 Task: Enable keyboard shortcuts.
Action: Mouse moved to (899, 86)
Screenshot: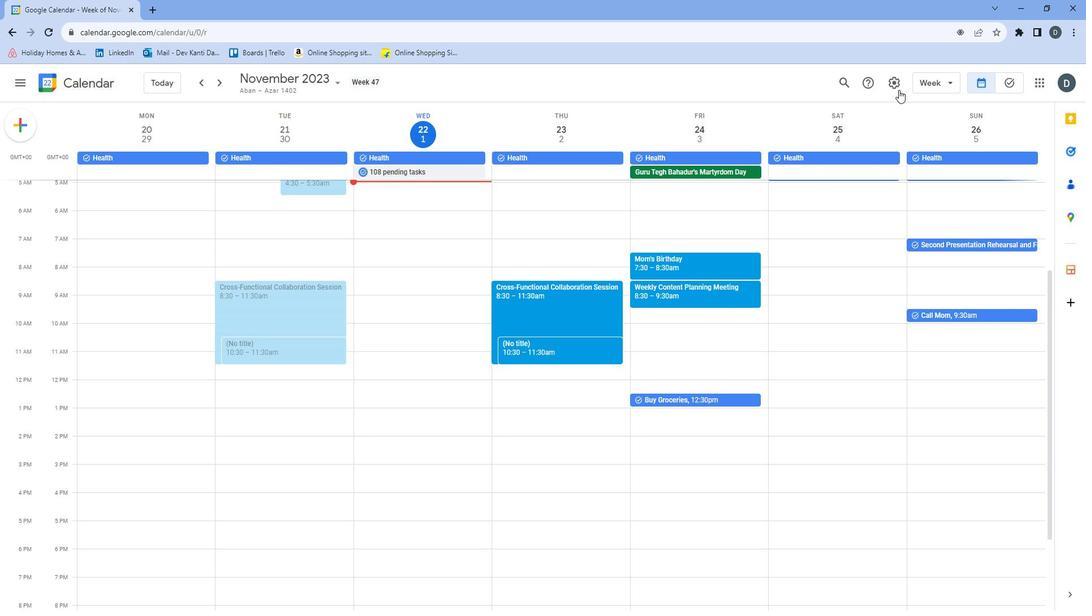 
Action: Mouse pressed left at (899, 86)
Screenshot: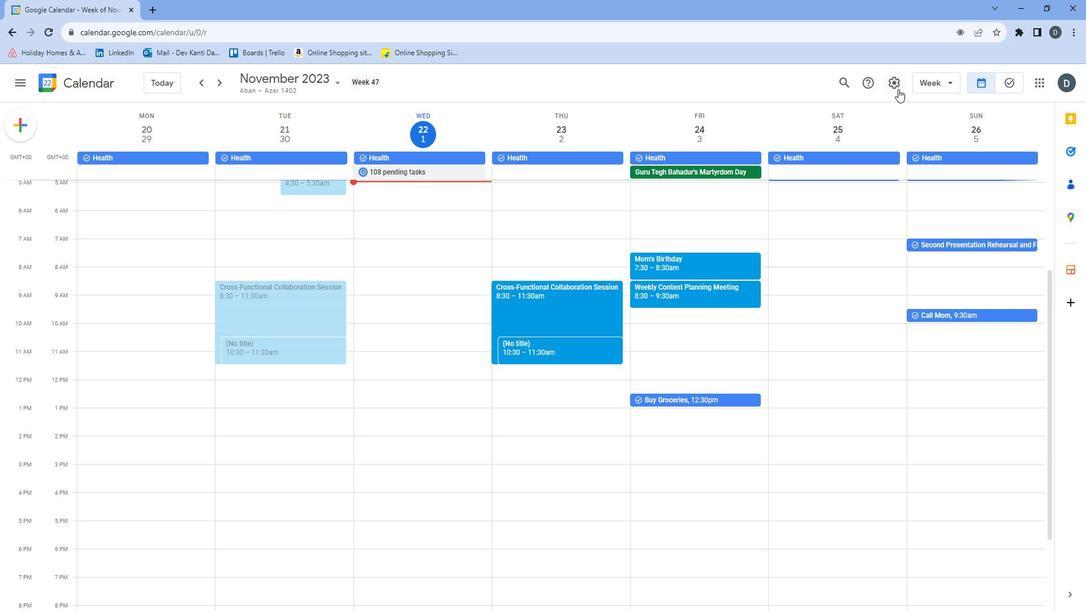 
Action: Mouse moved to (899, 98)
Screenshot: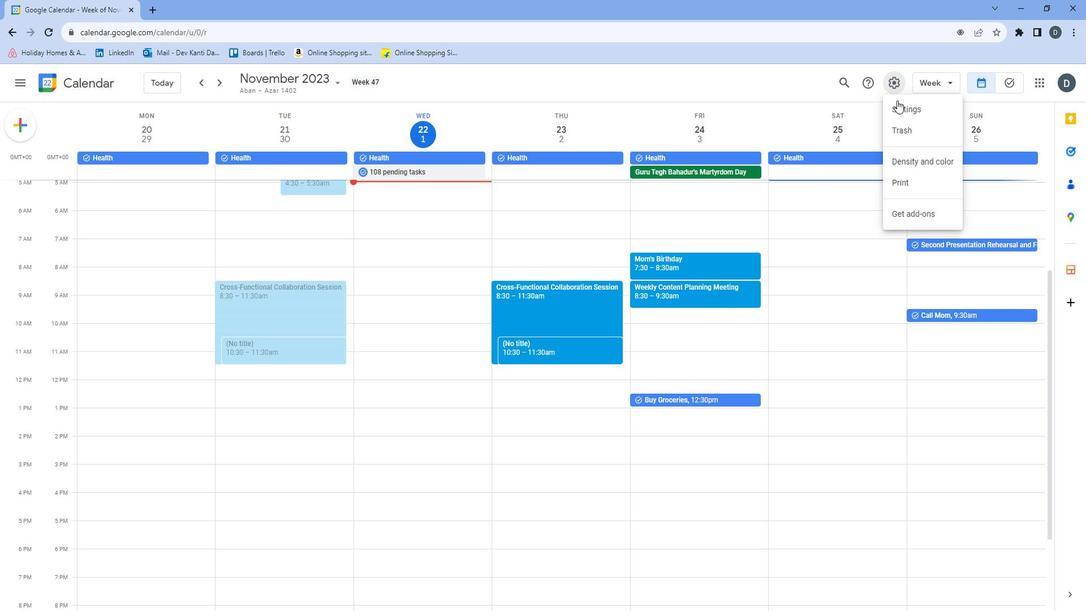 
Action: Mouse pressed left at (899, 98)
Screenshot: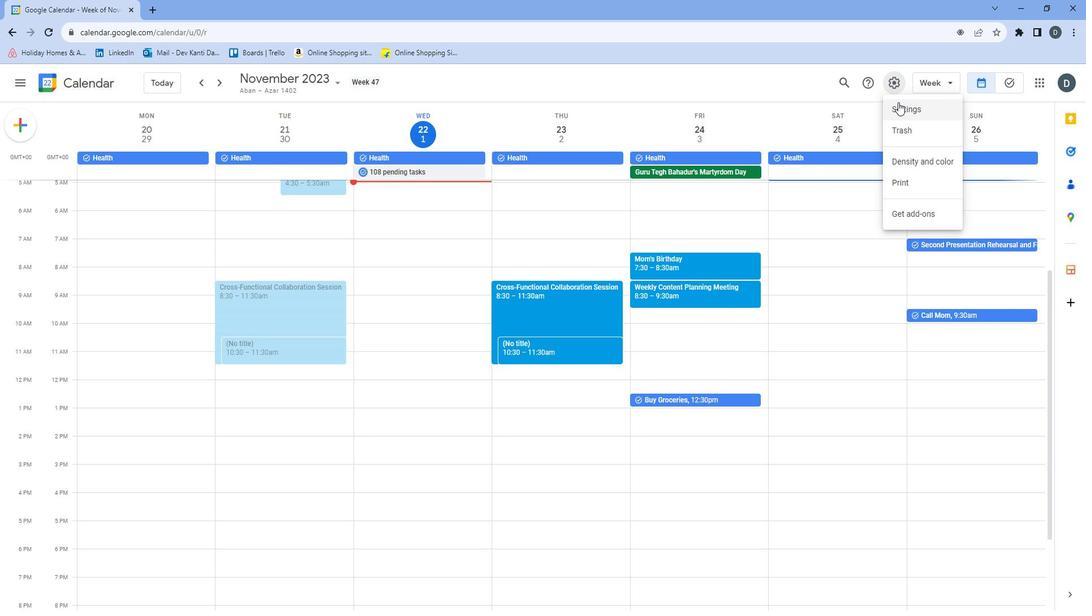 
Action: Mouse moved to (608, 255)
Screenshot: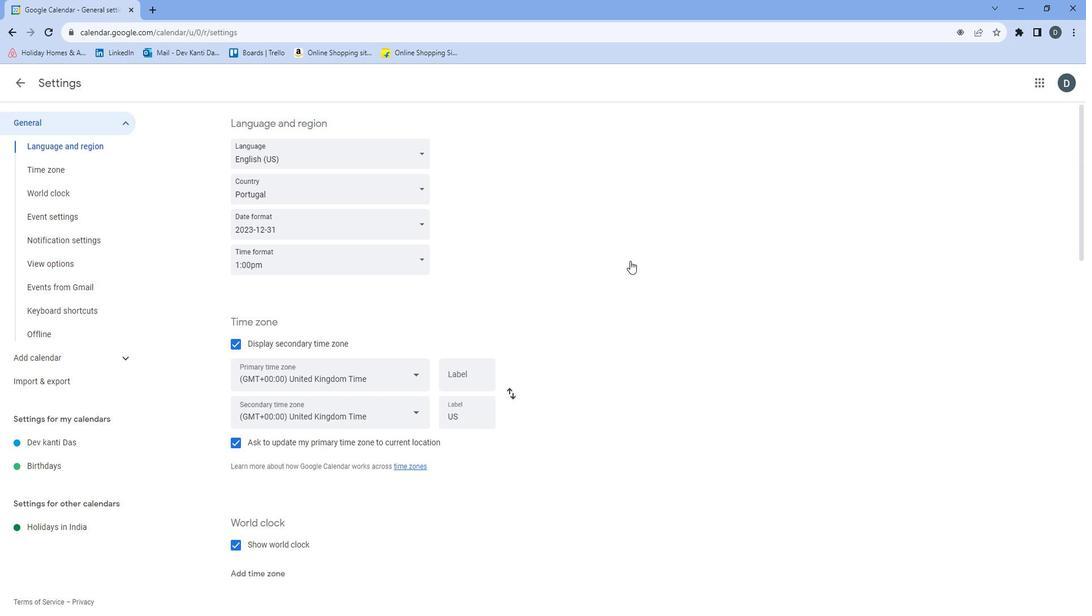 
Action: Mouse scrolled (608, 255) with delta (0, 0)
Screenshot: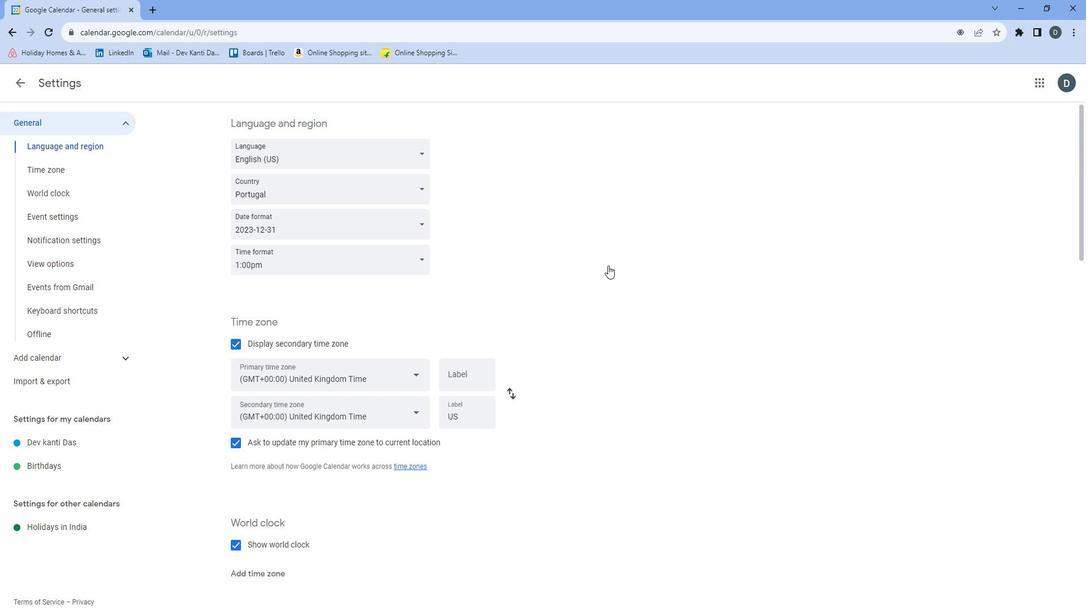 
Action: Mouse scrolled (608, 255) with delta (0, 0)
Screenshot: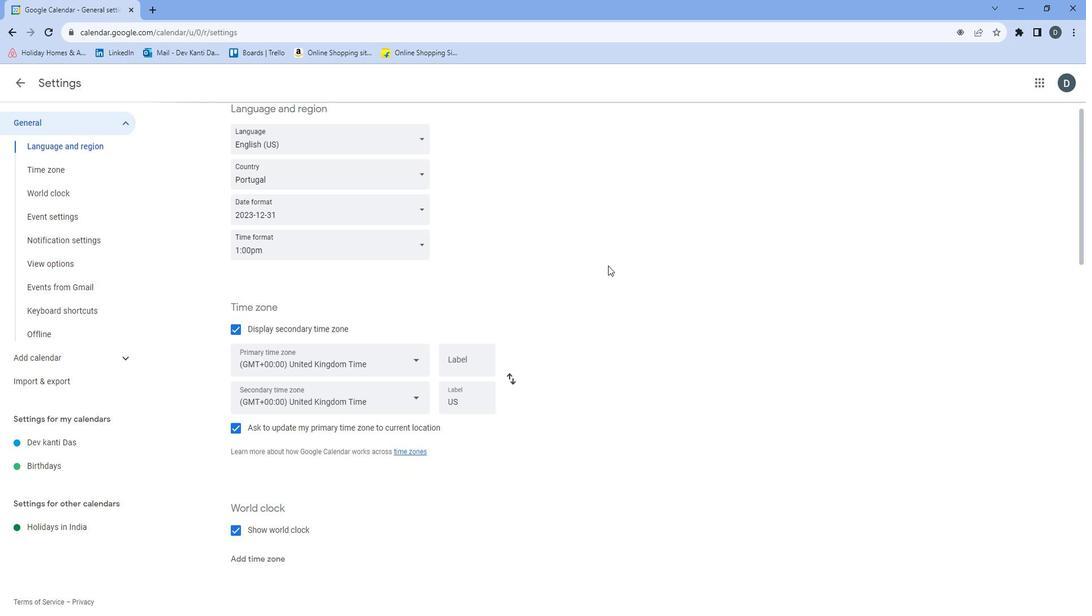 
Action: Mouse scrolled (608, 255) with delta (0, 0)
Screenshot: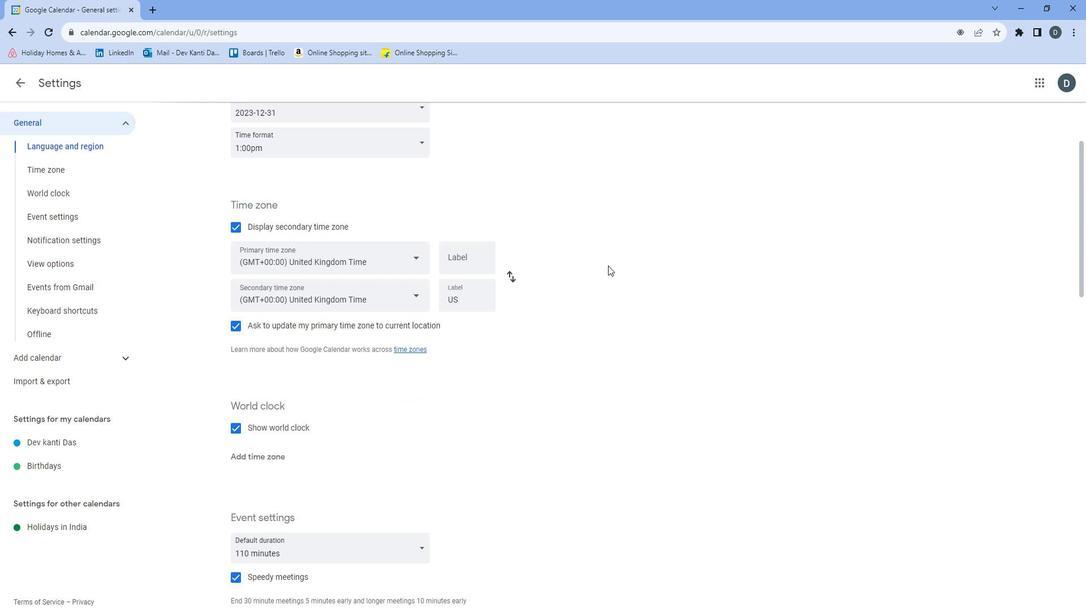 
Action: Mouse scrolled (608, 255) with delta (0, 0)
Screenshot: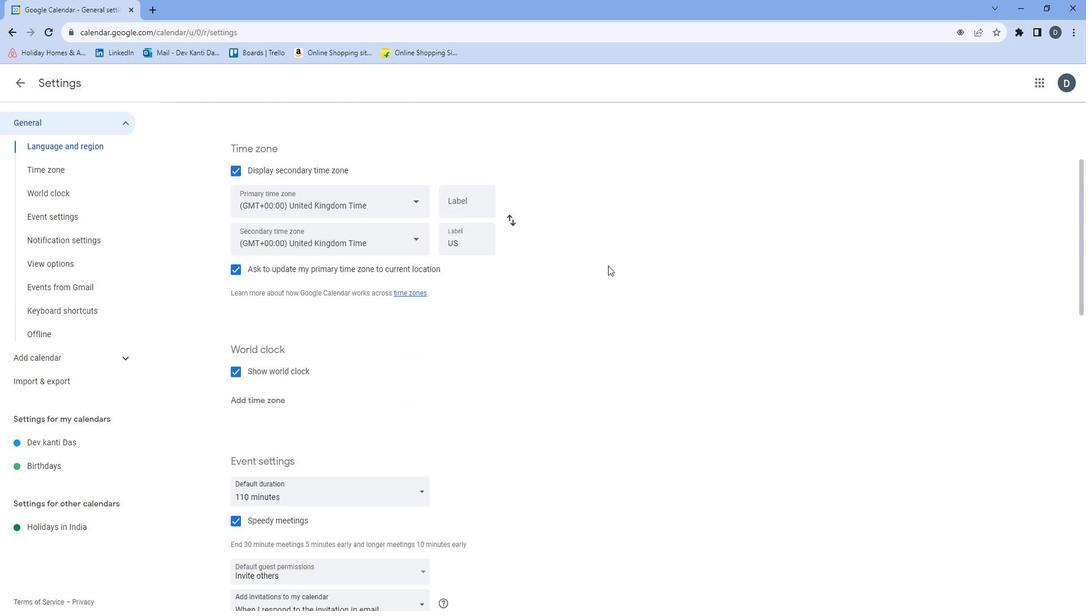 
Action: Mouse scrolled (608, 255) with delta (0, 0)
Screenshot: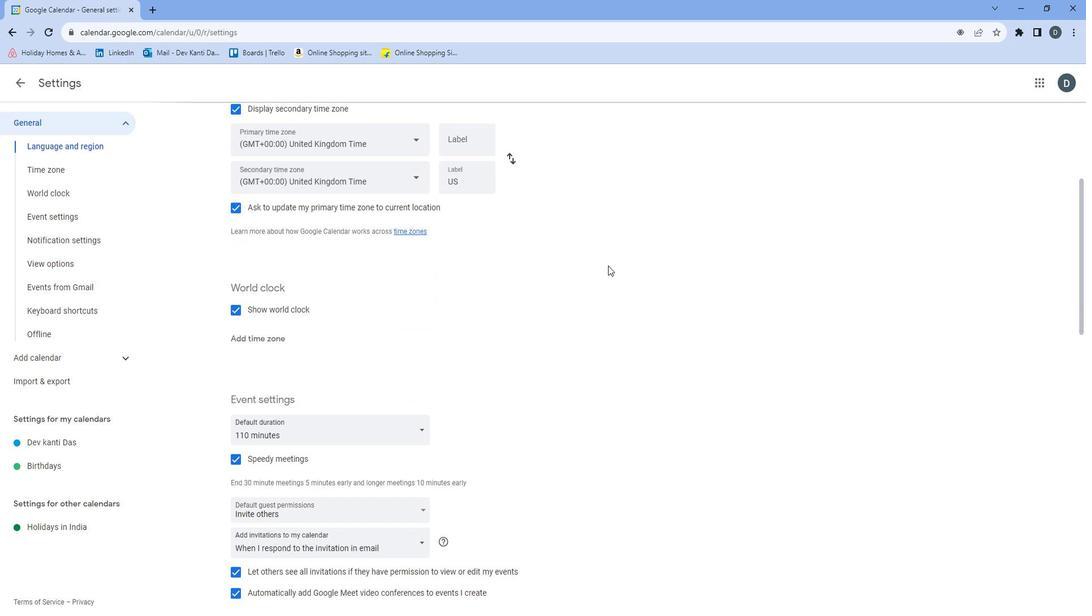 
Action: Mouse scrolled (608, 255) with delta (0, 0)
Screenshot: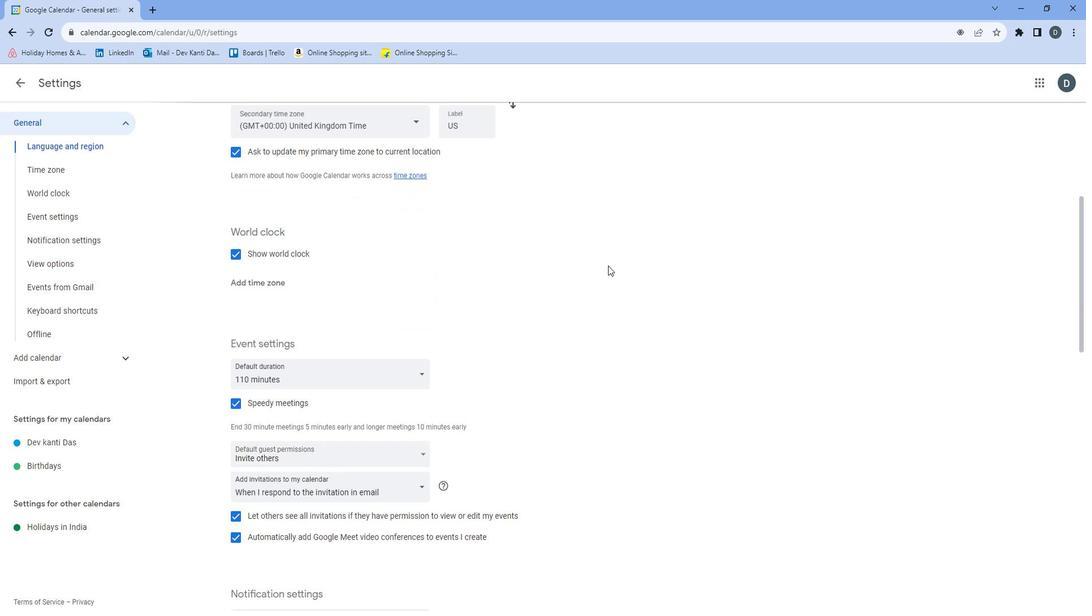 
Action: Mouse scrolled (608, 255) with delta (0, 0)
Screenshot: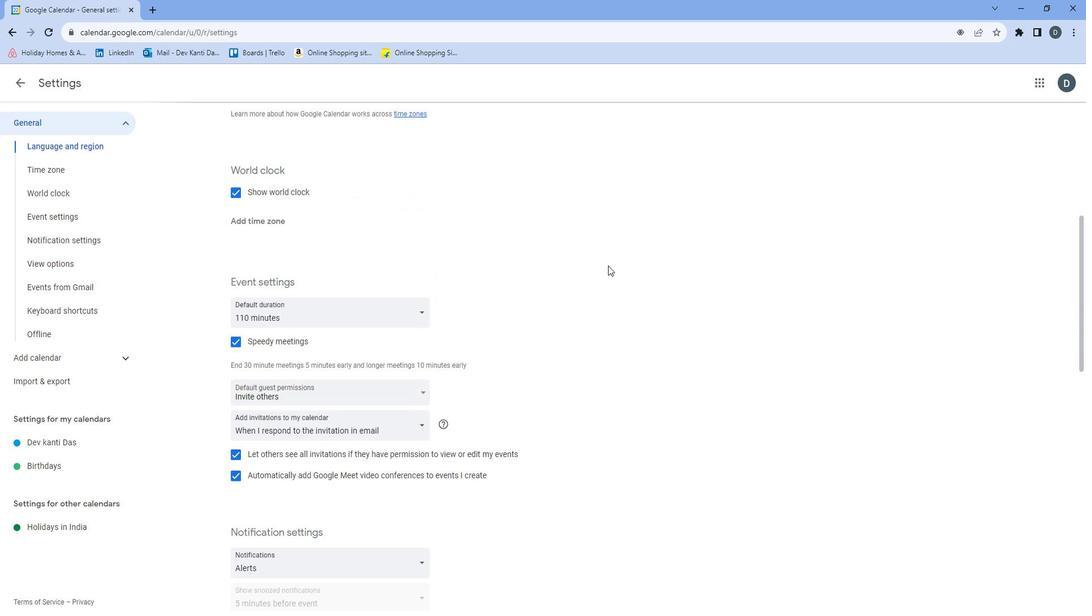 
Action: Mouse scrolled (608, 255) with delta (0, 0)
Screenshot: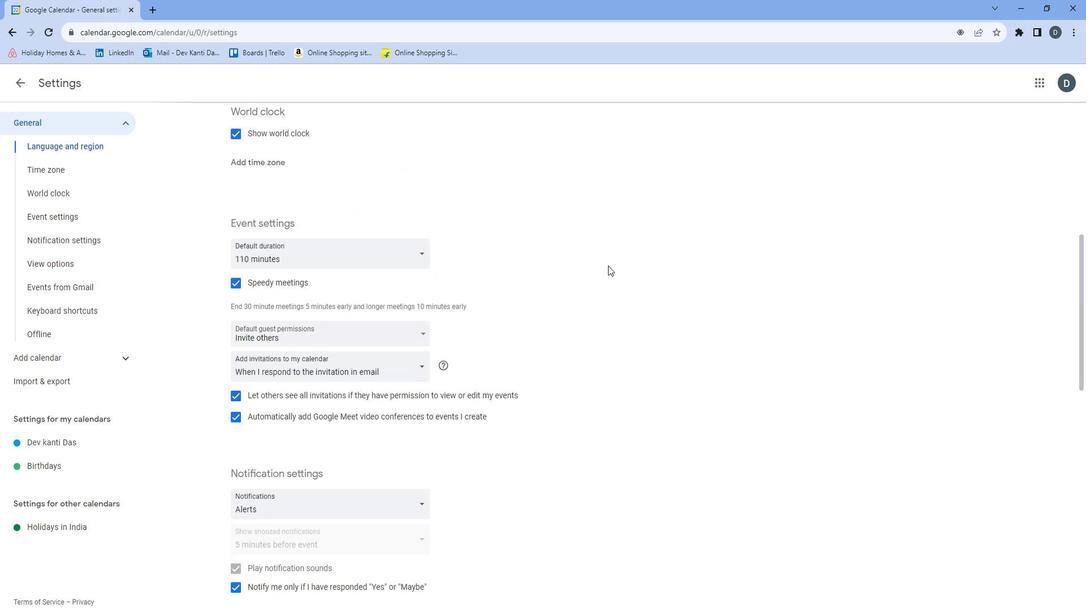 
Action: Mouse scrolled (608, 255) with delta (0, 0)
Screenshot: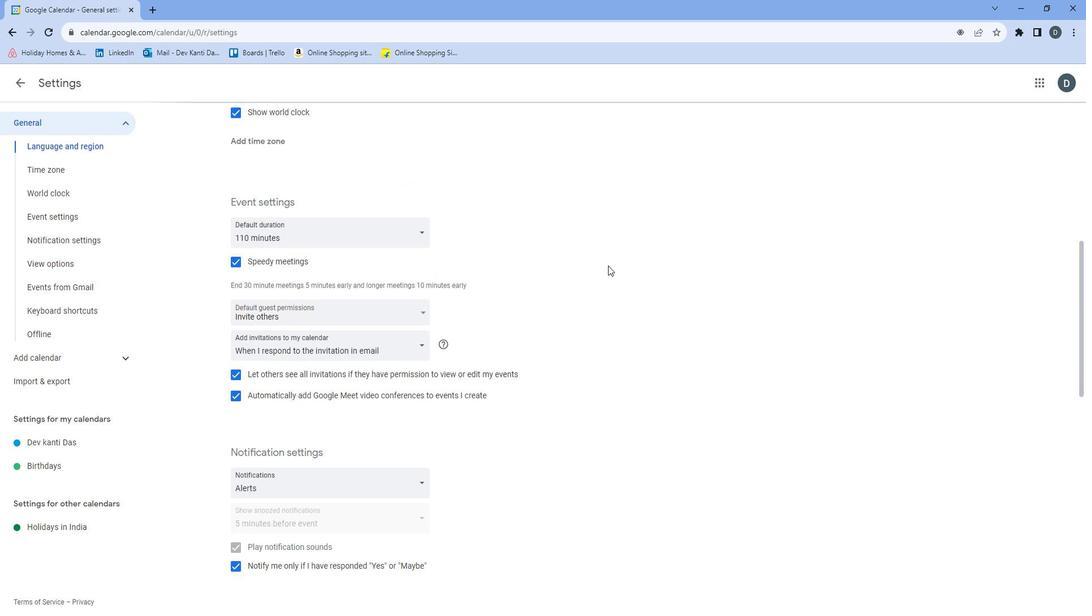 
Action: Mouse scrolled (608, 255) with delta (0, 0)
Screenshot: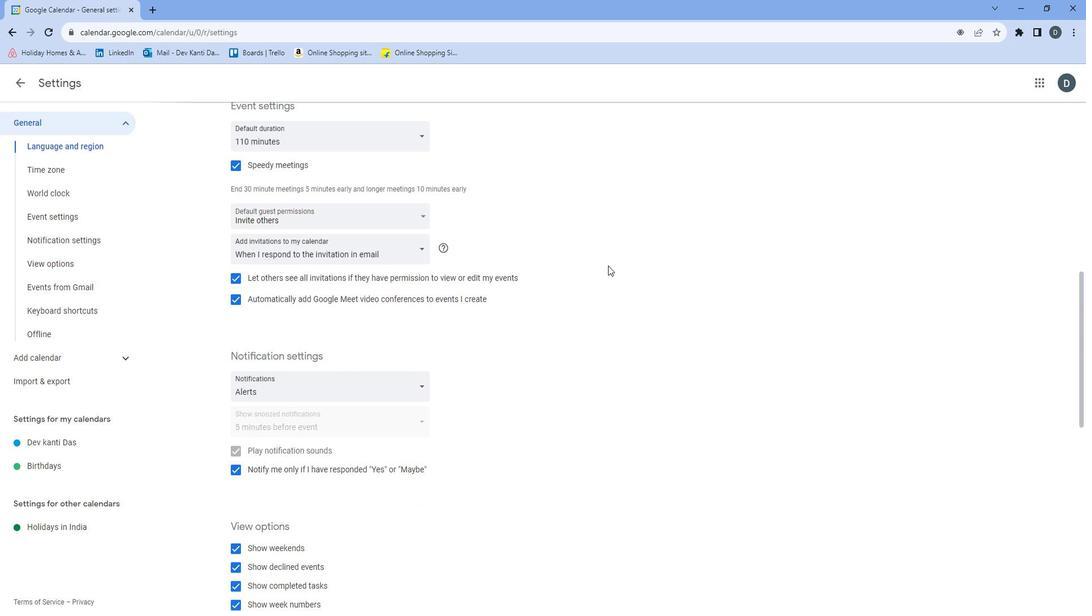 
Action: Mouse scrolled (608, 255) with delta (0, 0)
Screenshot: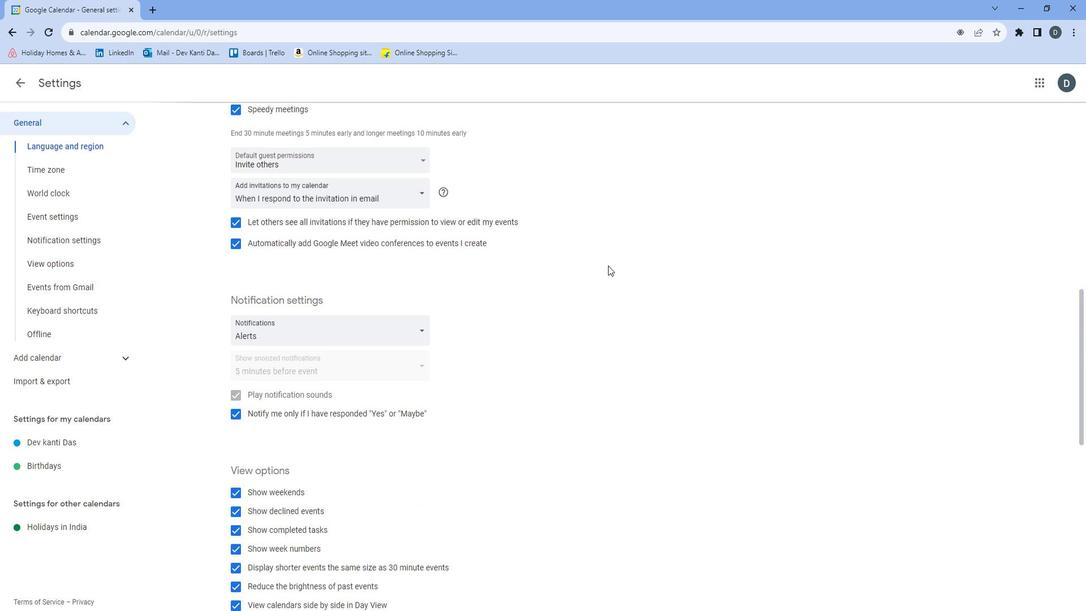 
Action: Mouse scrolled (608, 255) with delta (0, 0)
Screenshot: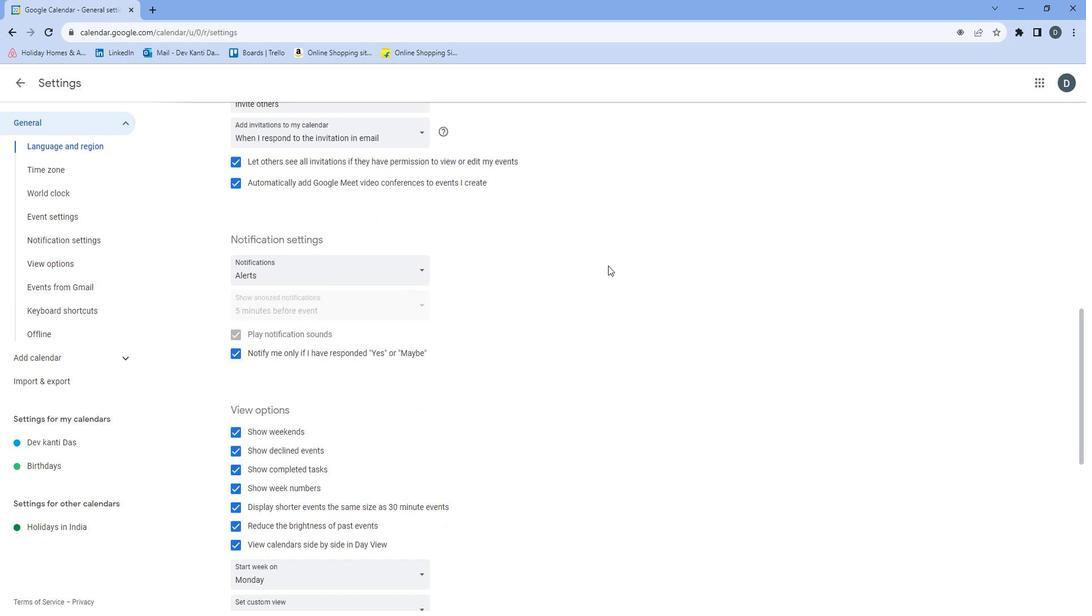 
Action: Mouse scrolled (608, 255) with delta (0, 0)
Screenshot: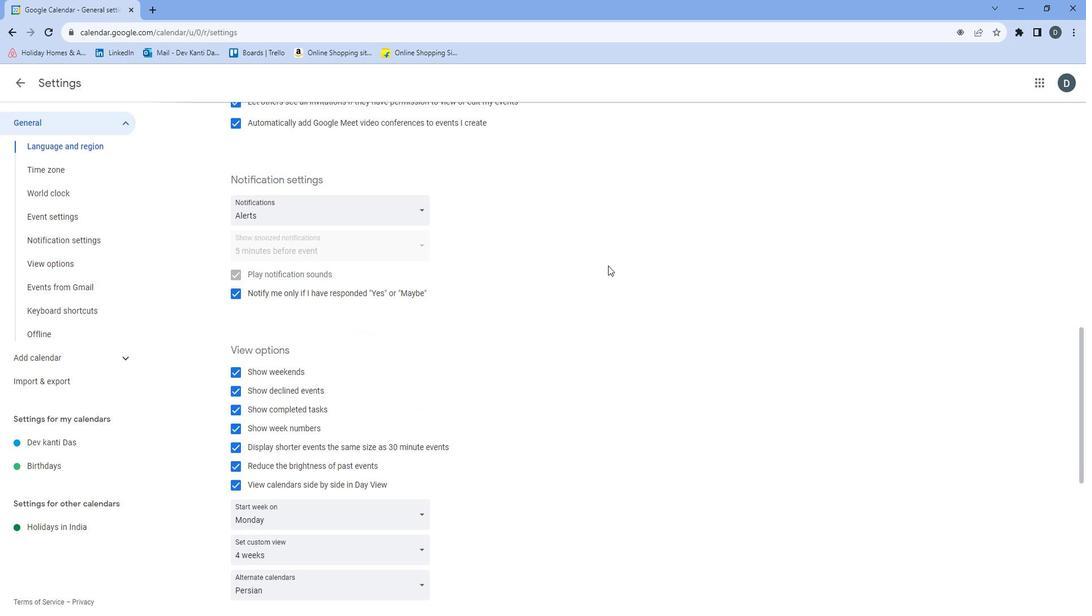 
Action: Mouse scrolled (608, 255) with delta (0, 0)
Screenshot: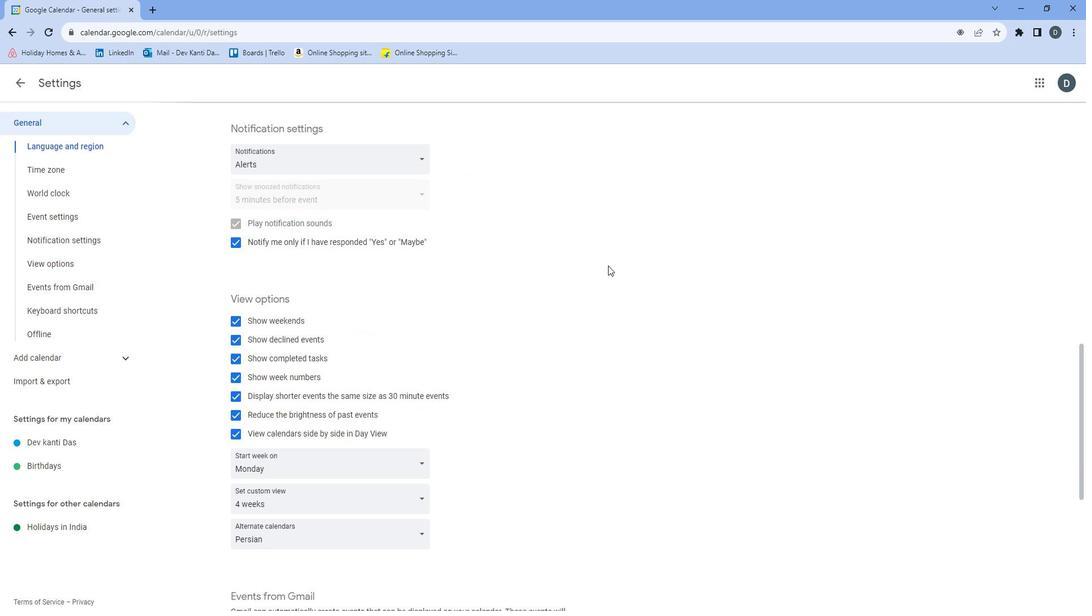 
Action: Mouse scrolled (608, 255) with delta (0, 0)
Screenshot: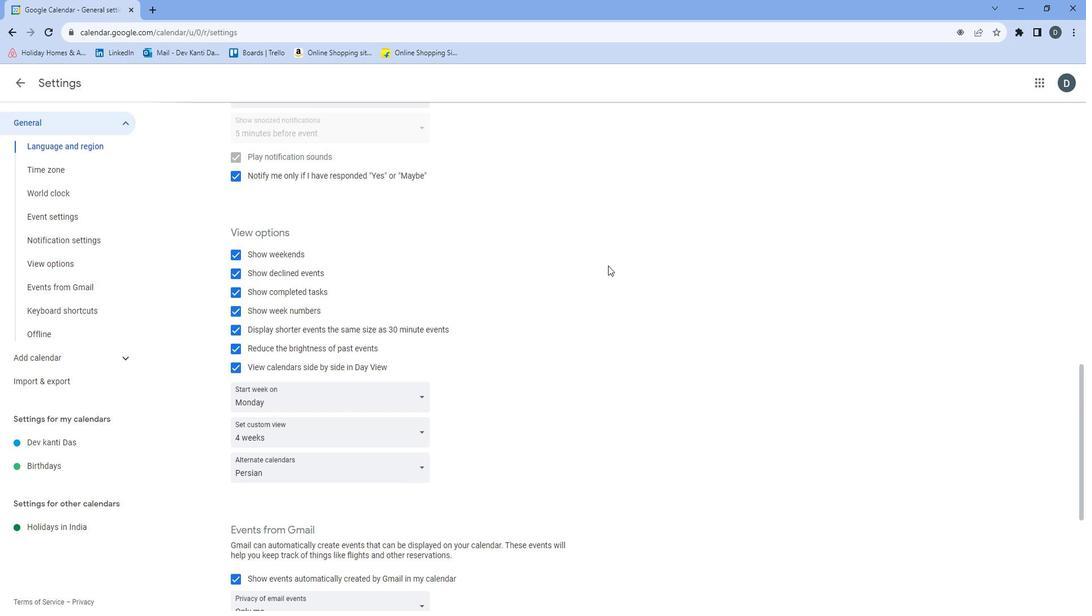 
Action: Mouse scrolled (608, 255) with delta (0, 0)
Screenshot: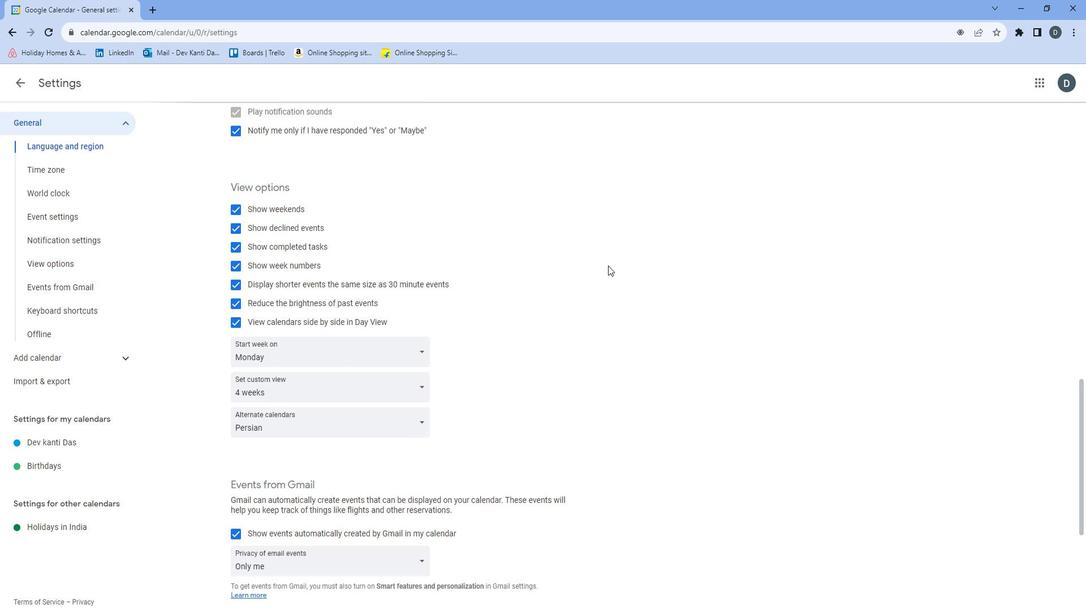 
Action: Mouse scrolled (608, 255) with delta (0, 0)
Screenshot: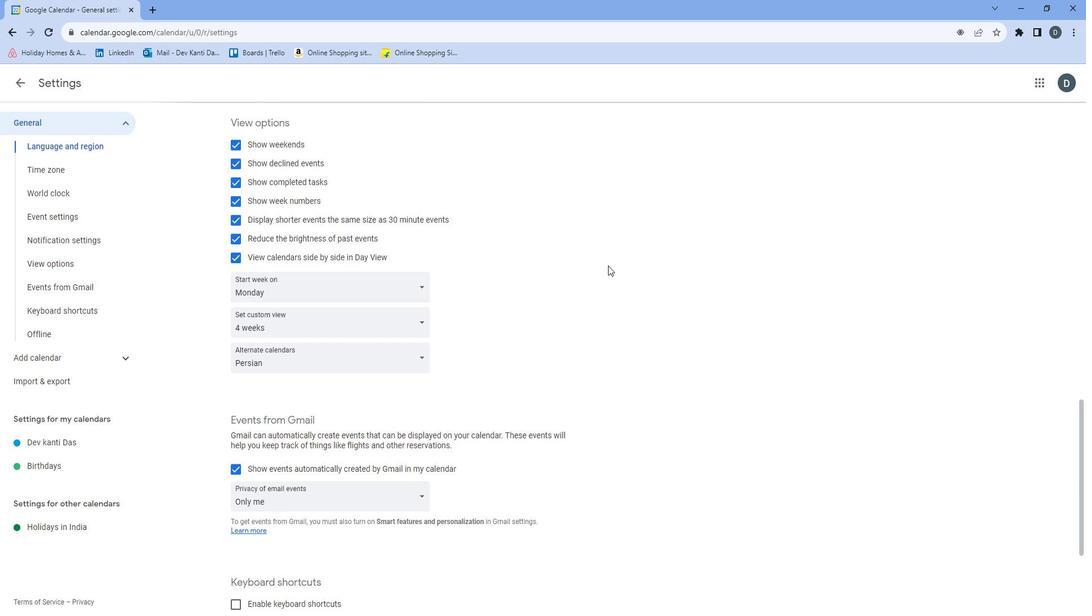 
Action: Mouse scrolled (608, 255) with delta (0, 0)
Screenshot: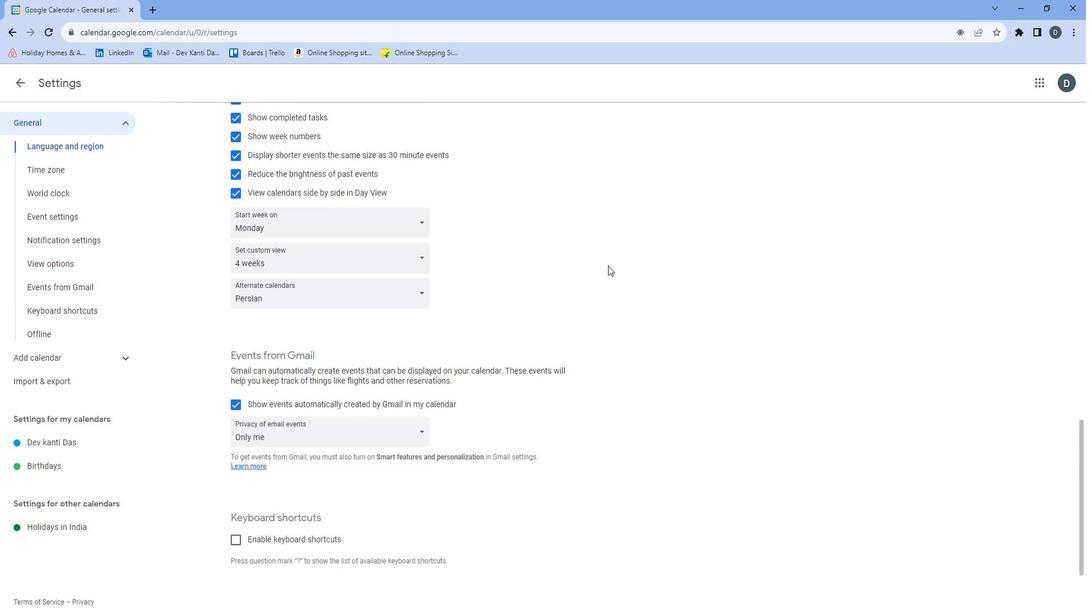 
Action: Mouse scrolled (608, 255) with delta (0, 0)
Screenshot: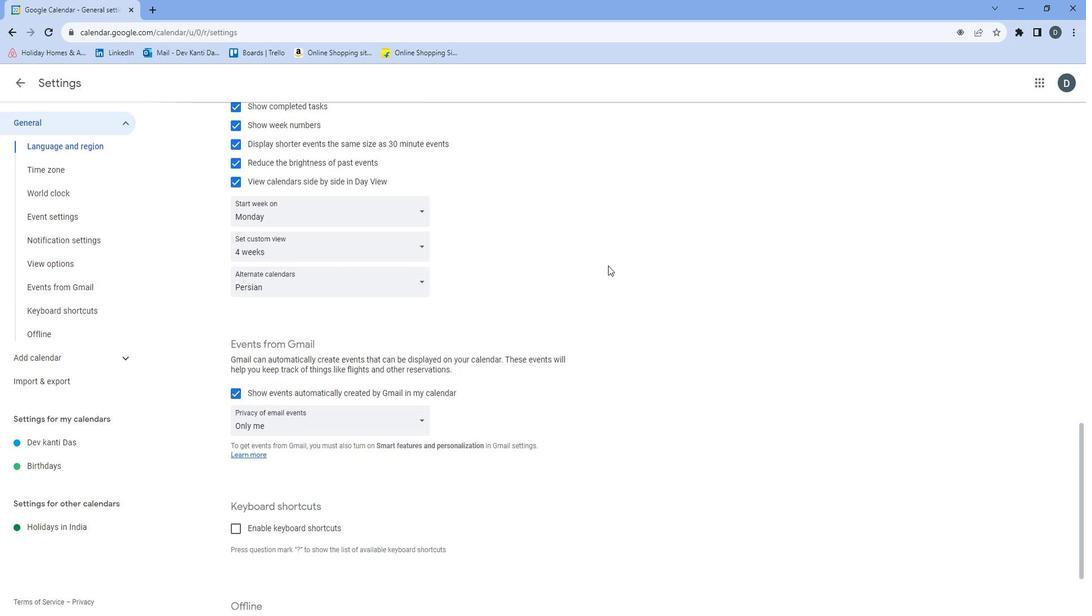 
Action: Mouse moved to (240, 424)
Screenshot: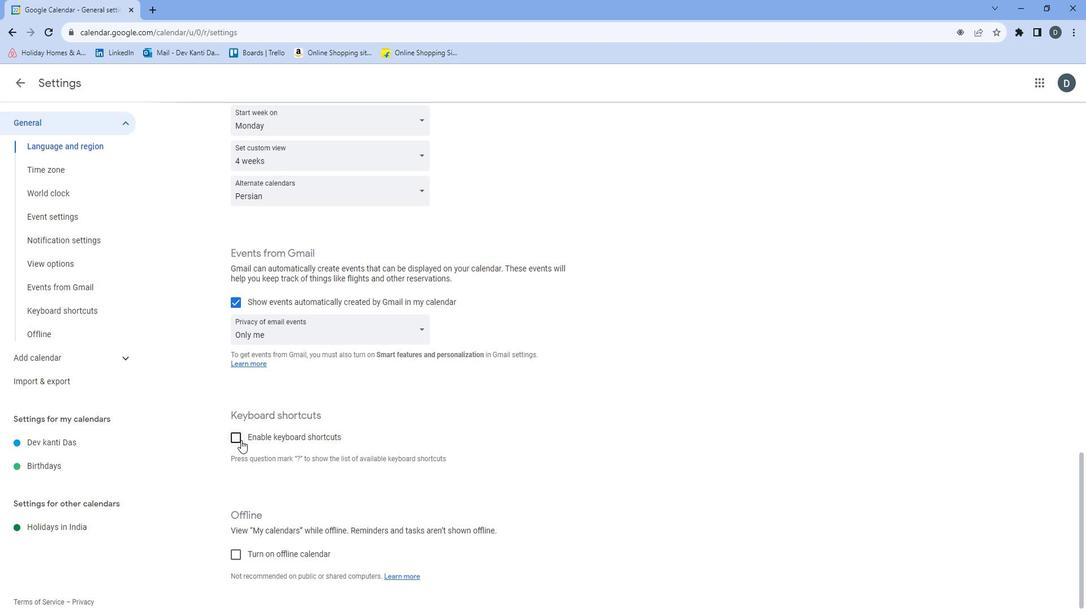 
Action: Mouse pressed left at (240, 424)
Screenshot: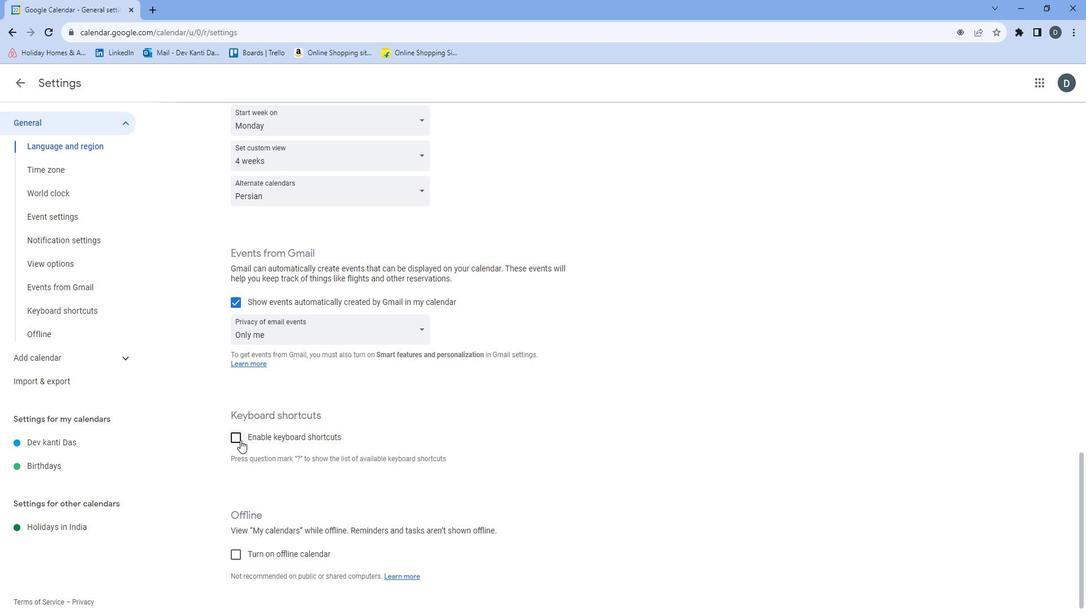 
Action: Mouse moved to (352, 397)
Screenshot: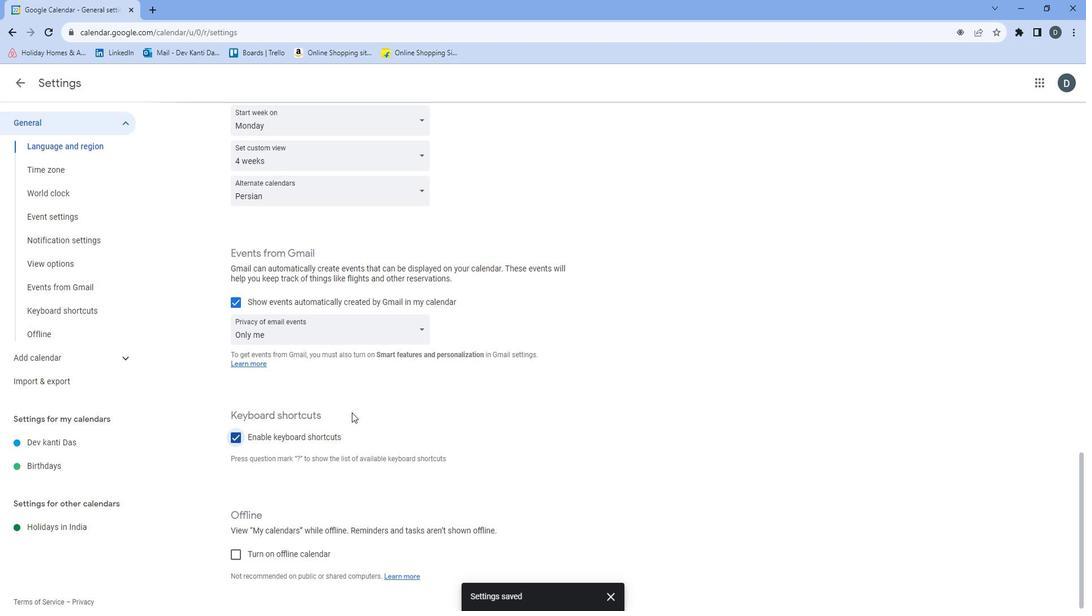 
